 Task: Add the task  Implement a feature for users to track and manage their expenses on a budget to the section Expedition in the project XcelTech and add a Due Date to the respective task as 2024/04/21.
Action: Mouse moved to (898, 575)
Screenshot: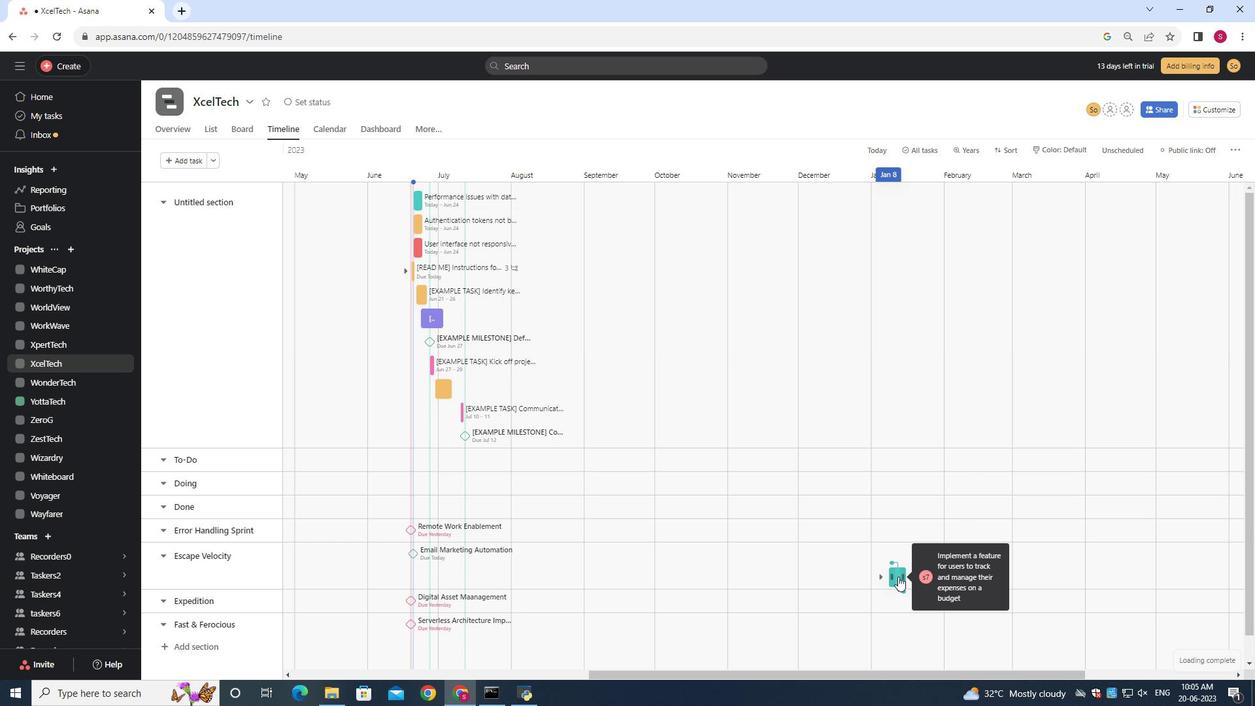 
Action: Mouse pressed left at (898, 575)
Screenshot: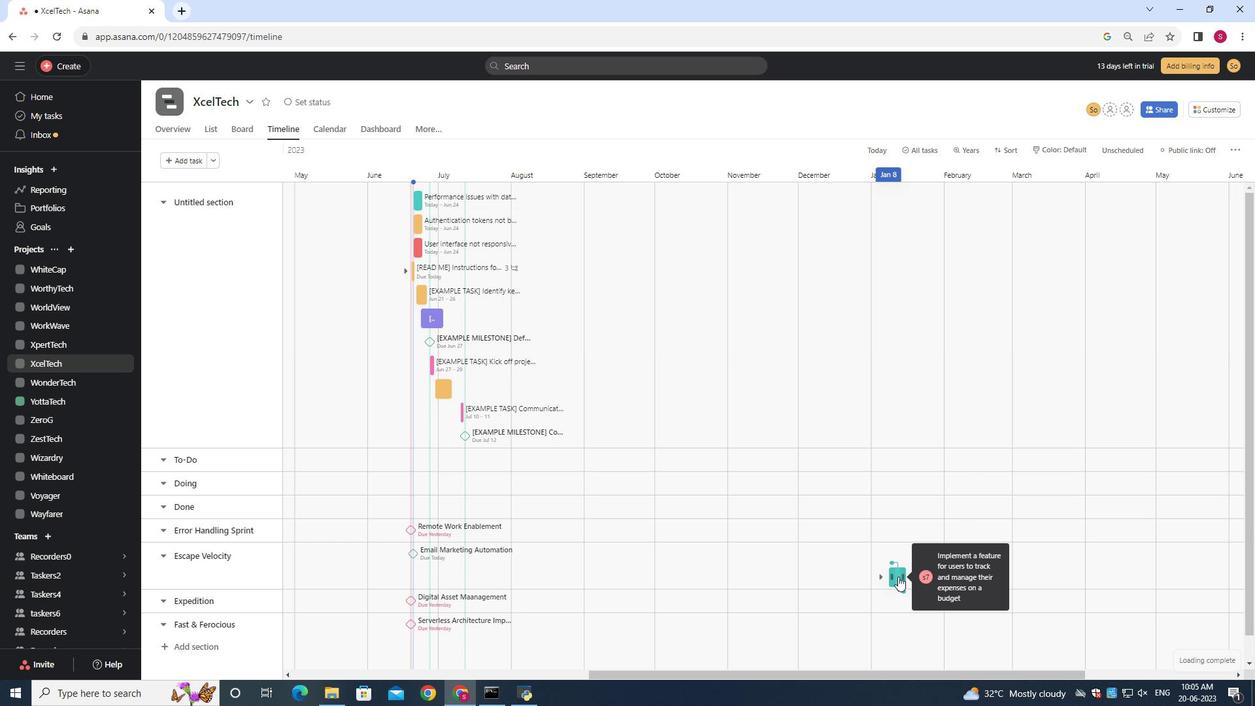 
Action: Mouse moved to (1018, 287)
Screenshot: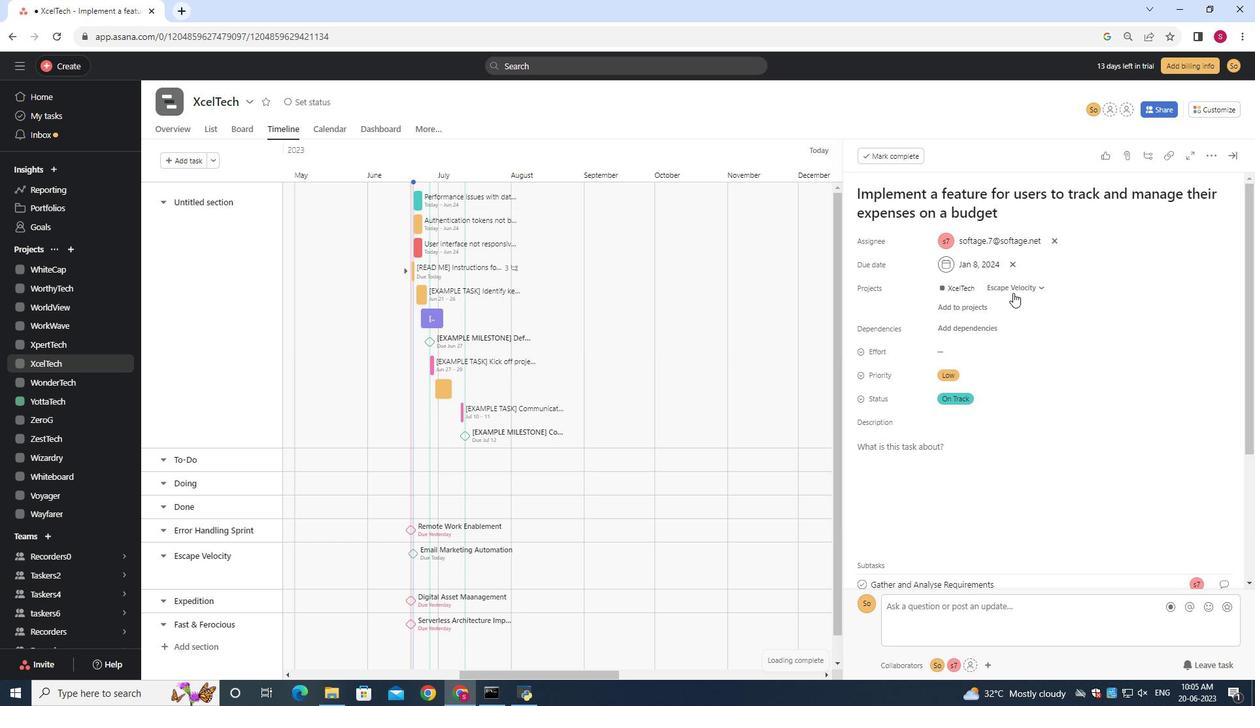 
Action: Mouse pressed left at (1018, 287)
Screenshot: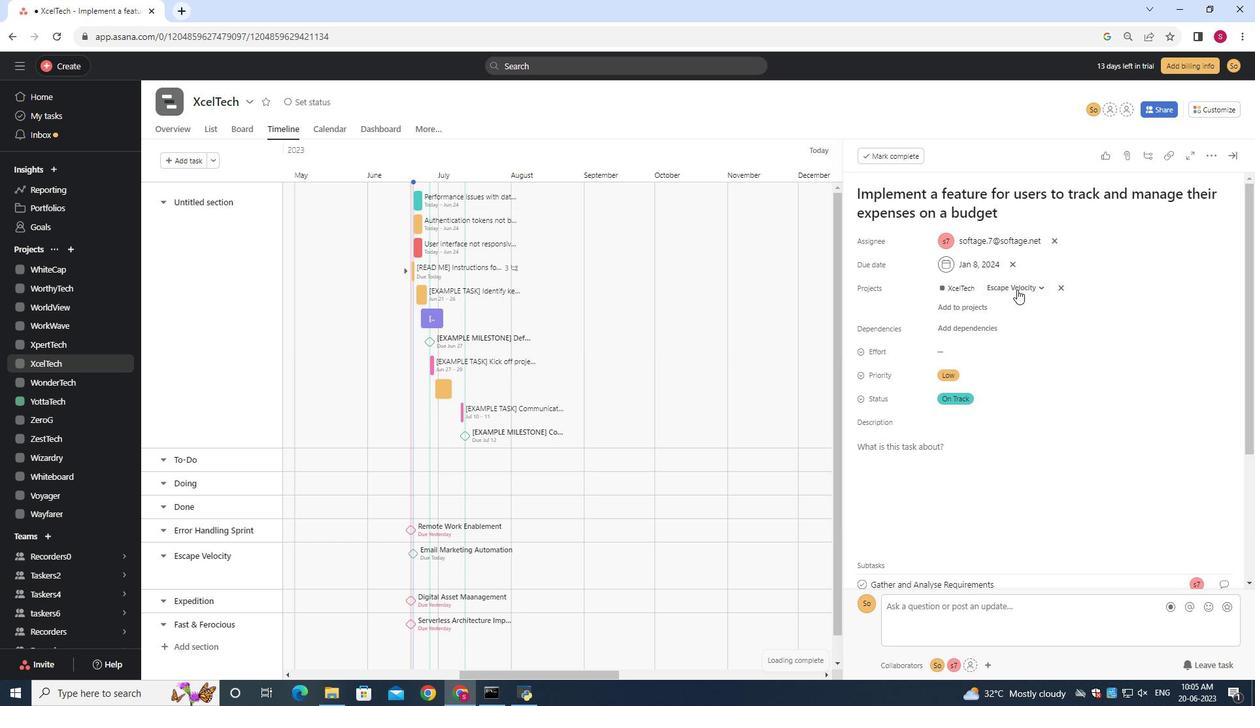 
Action: Mouse moved to (987, 439)
Screenshot: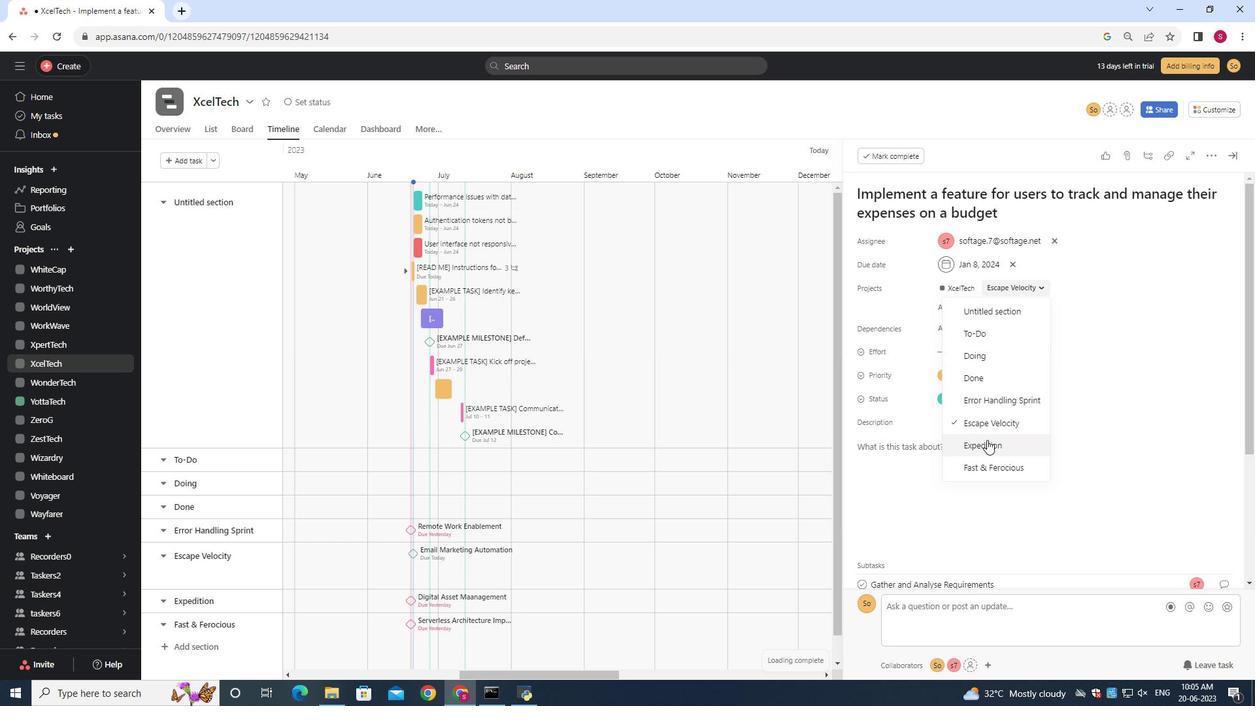 
Action: Mouse pressed left at (987, 439)
Screenshot: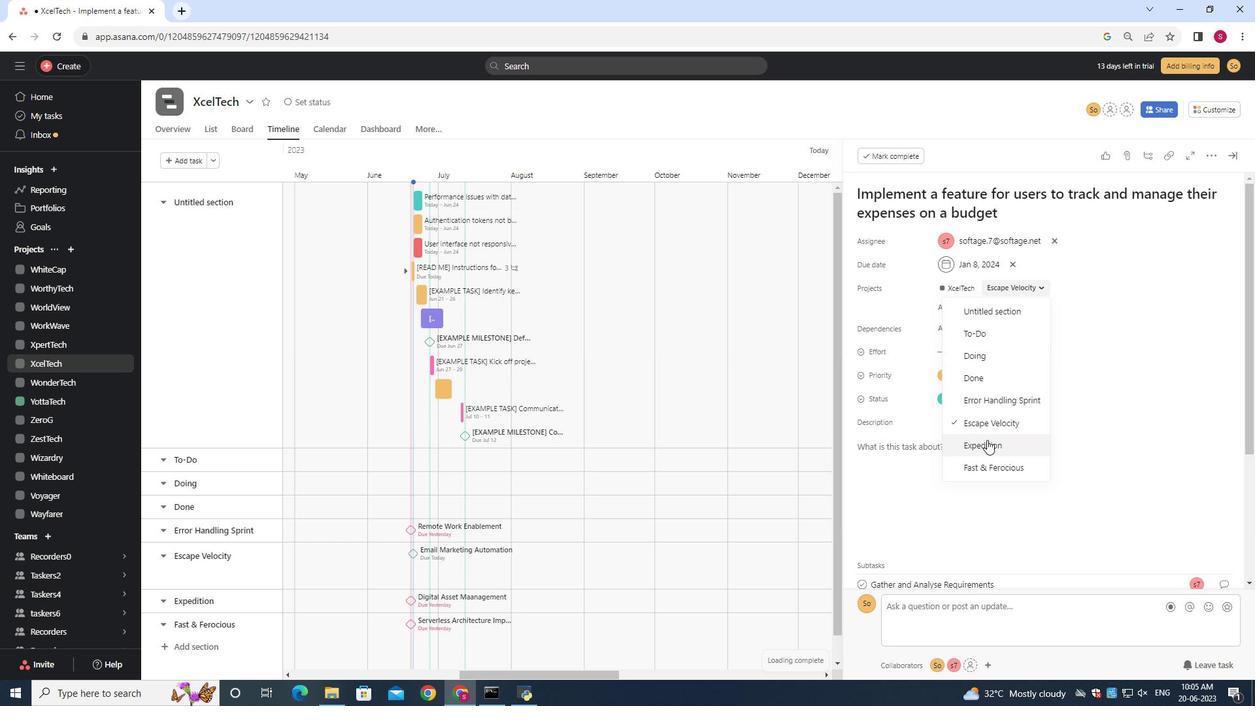 
Action: Mouse moved to (993, 262)
Screenshot: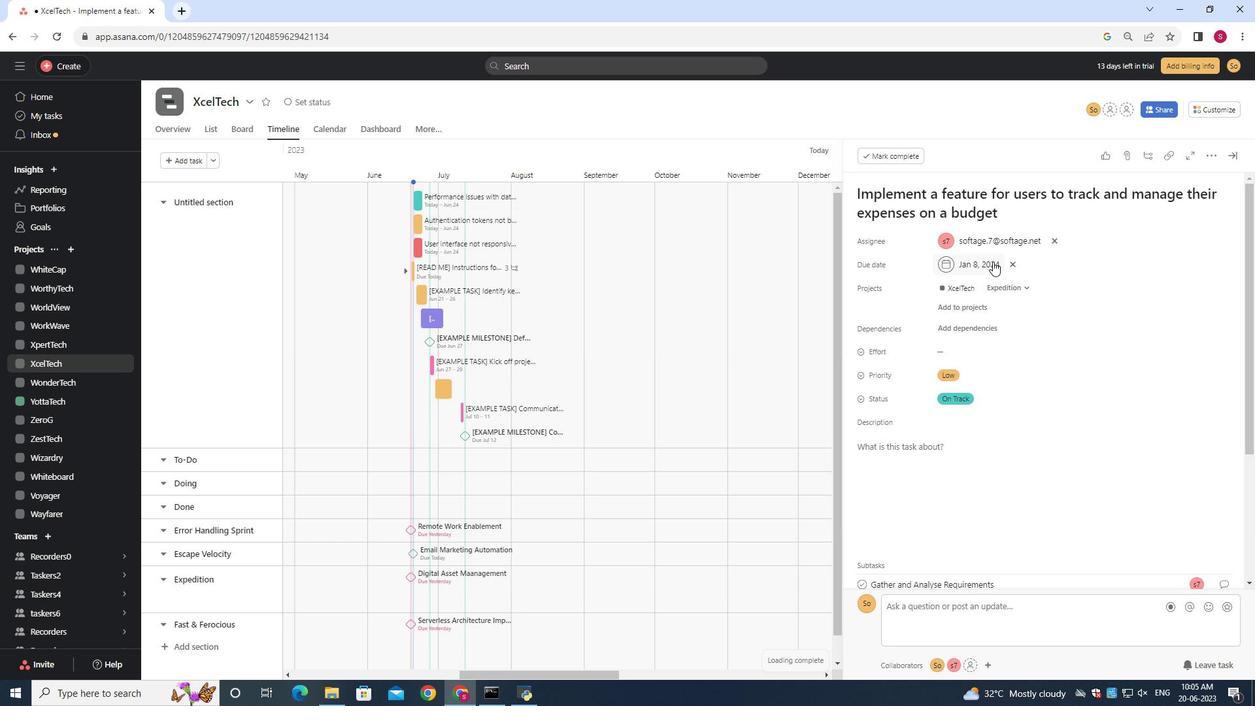 
Action: Mouse pressed left at (993, 262)
Screenshot: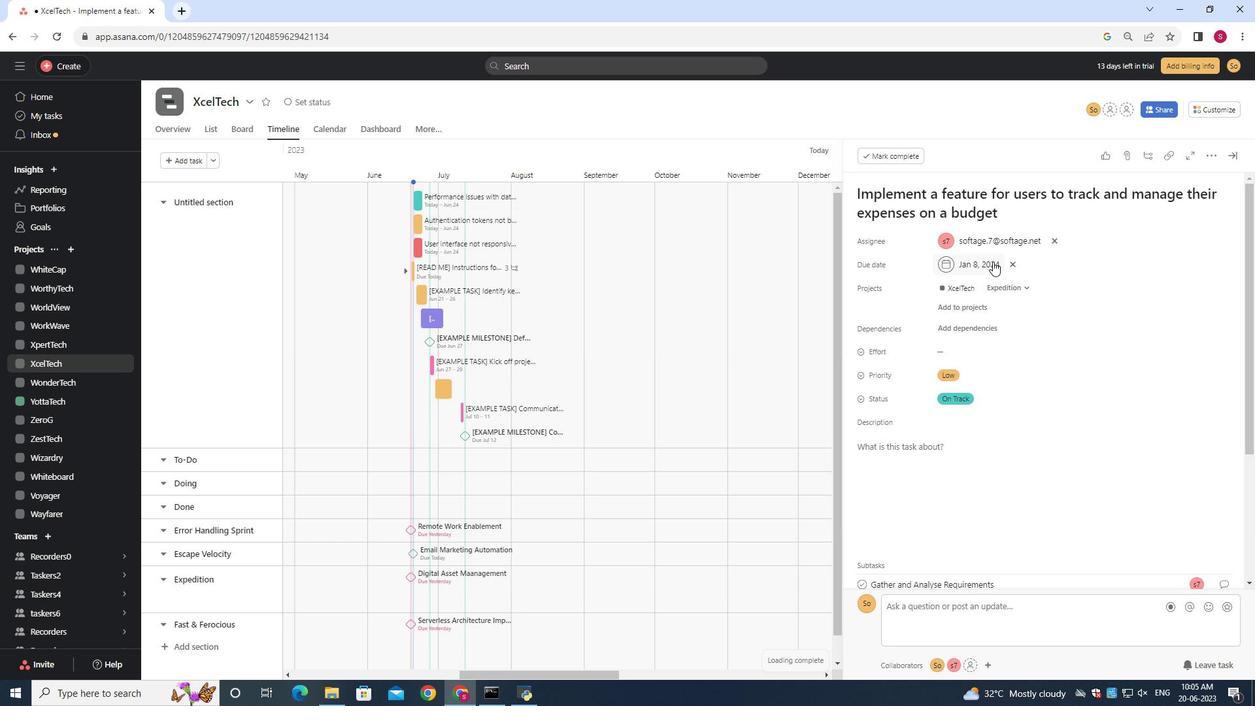 
Action: Mouse moved to (1012, 264)
Screenshot: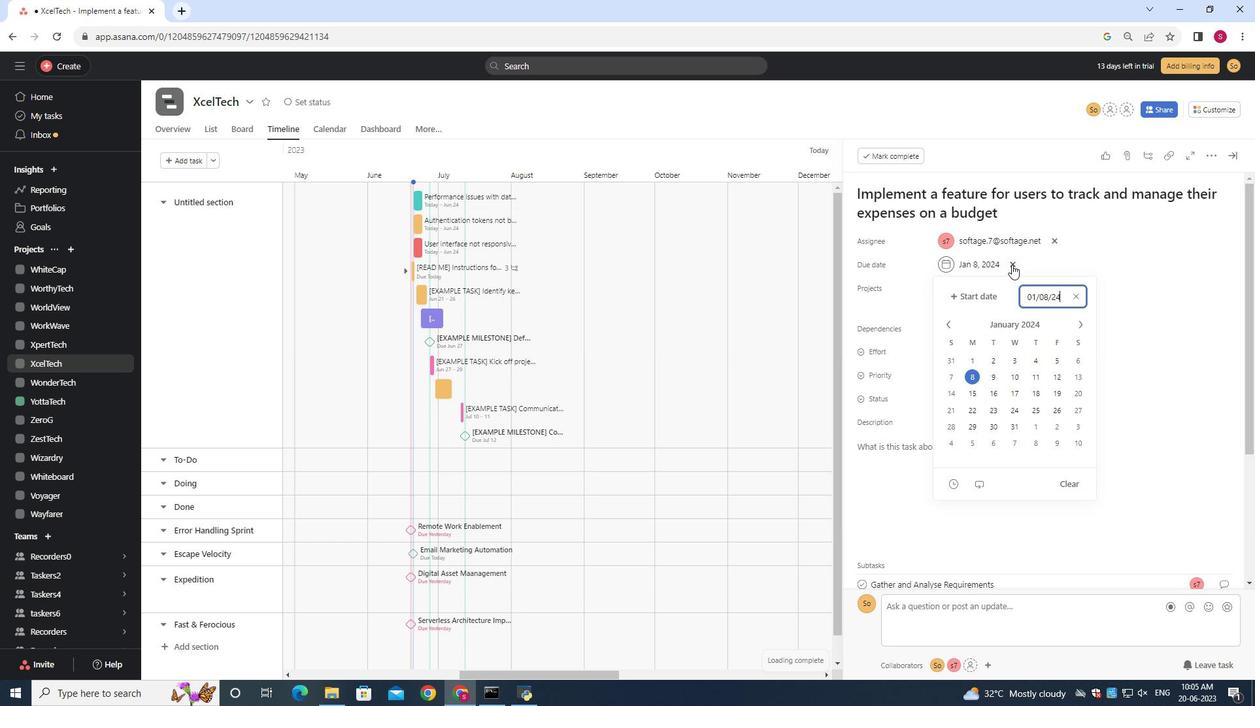 
Action: Mouse pressed left at (1012, 264)
Screenshot: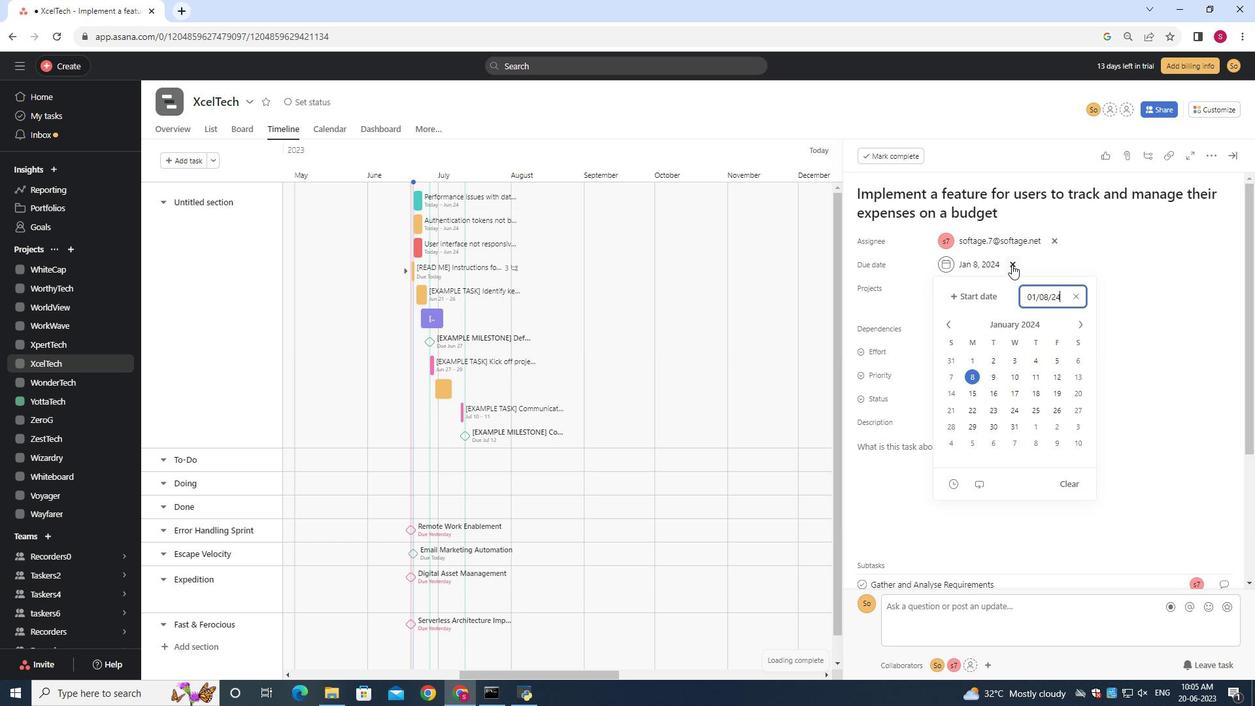 
Action: Mouse moved to (974, 266)
Screenshot: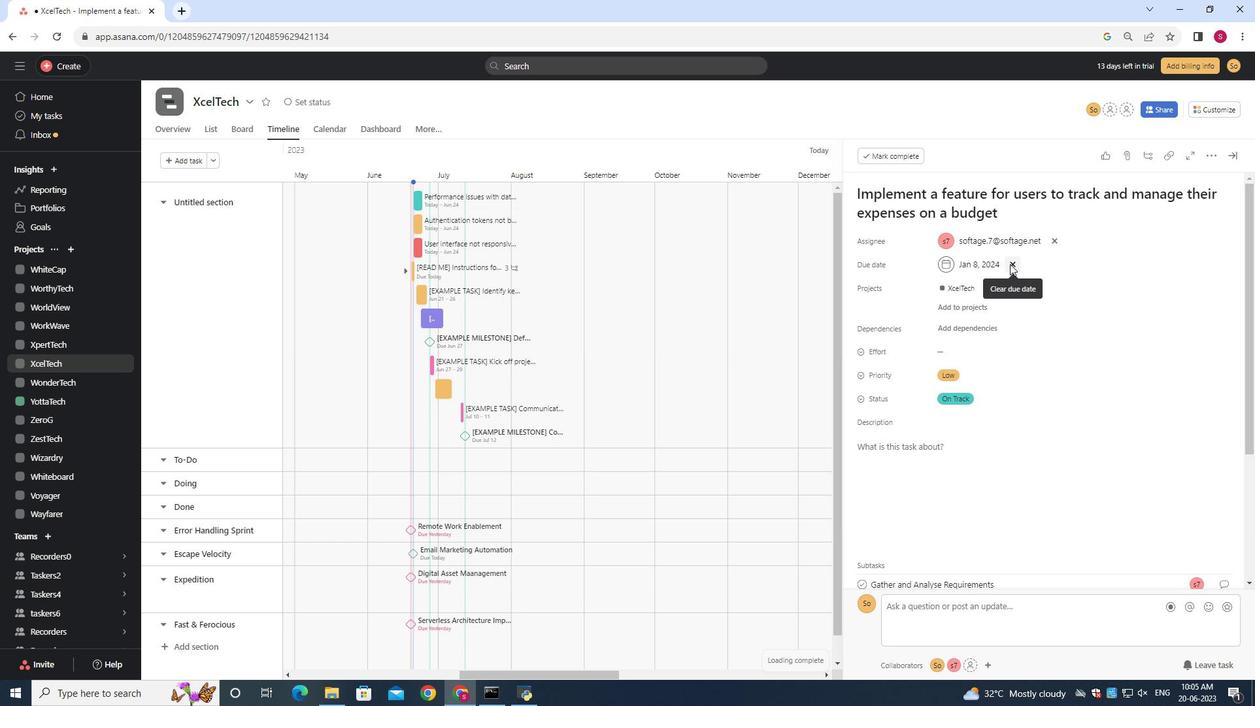 
Action: Mouse pressed left at (974, 266)
Screenshot: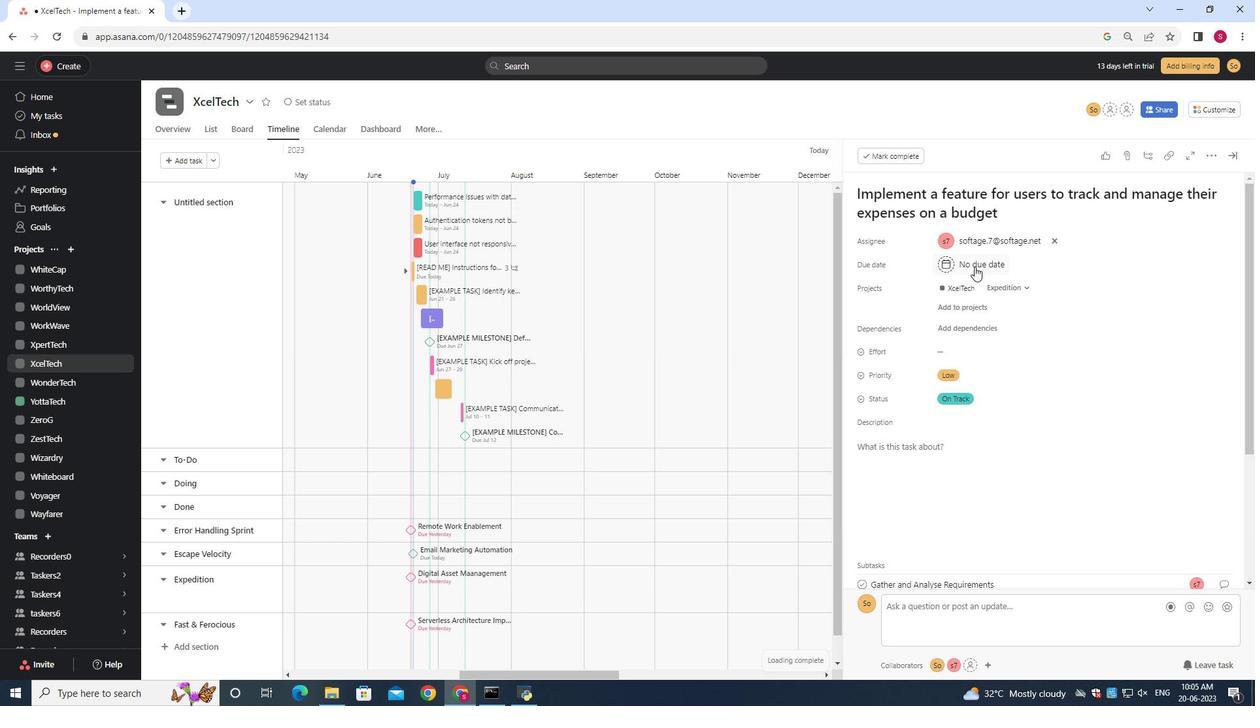 
Action: Mouse moved to (975, 279)
Screenshot: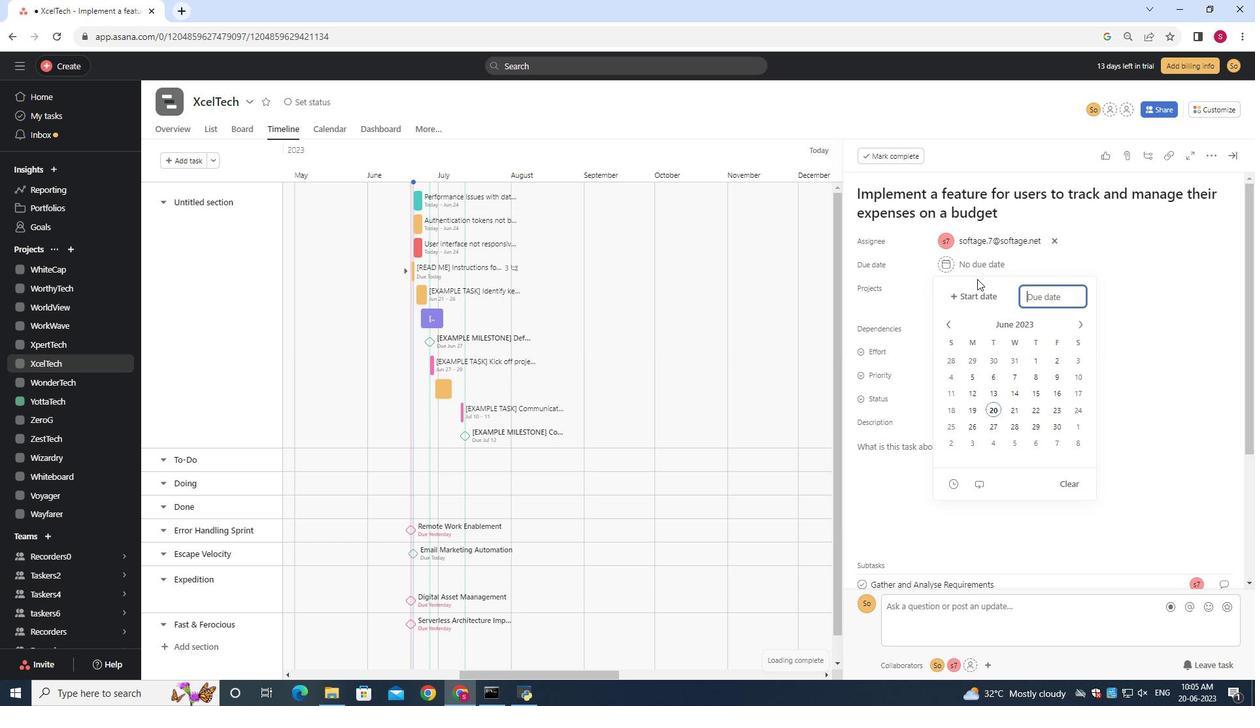 
Action: Key pressed 2024/
Screenshot: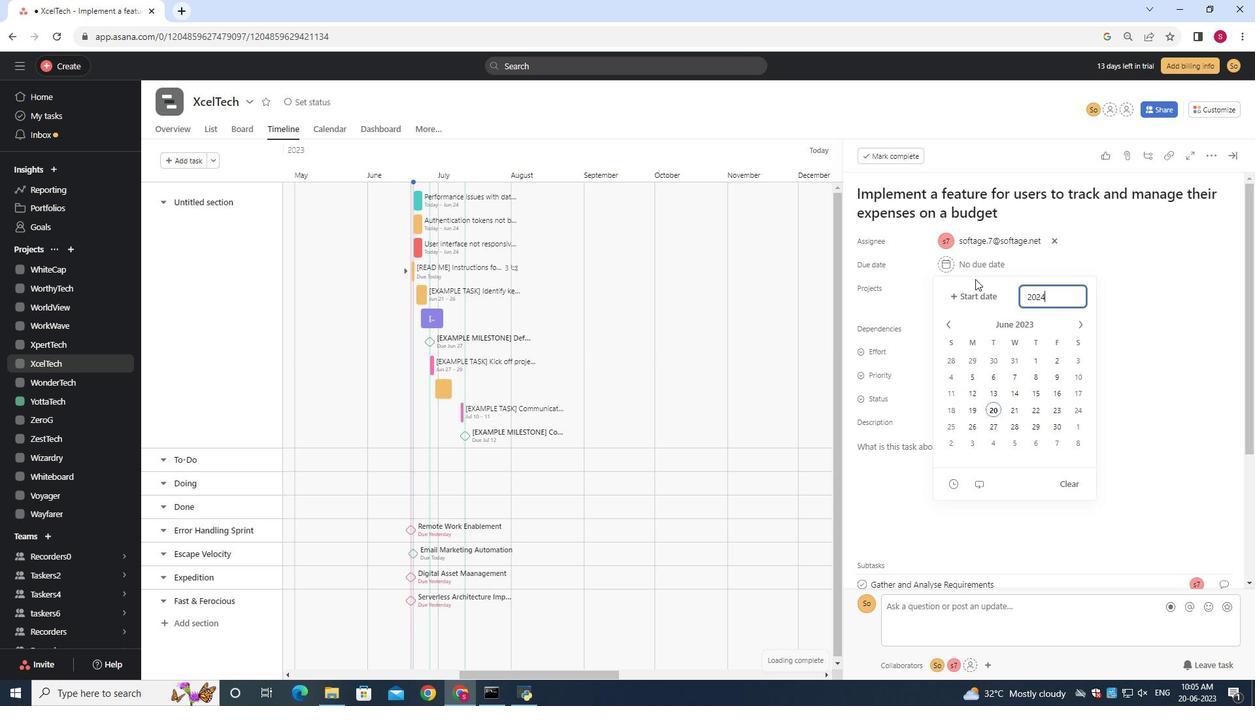 
Action: Mouse moved to (980, 281)
Screenshot: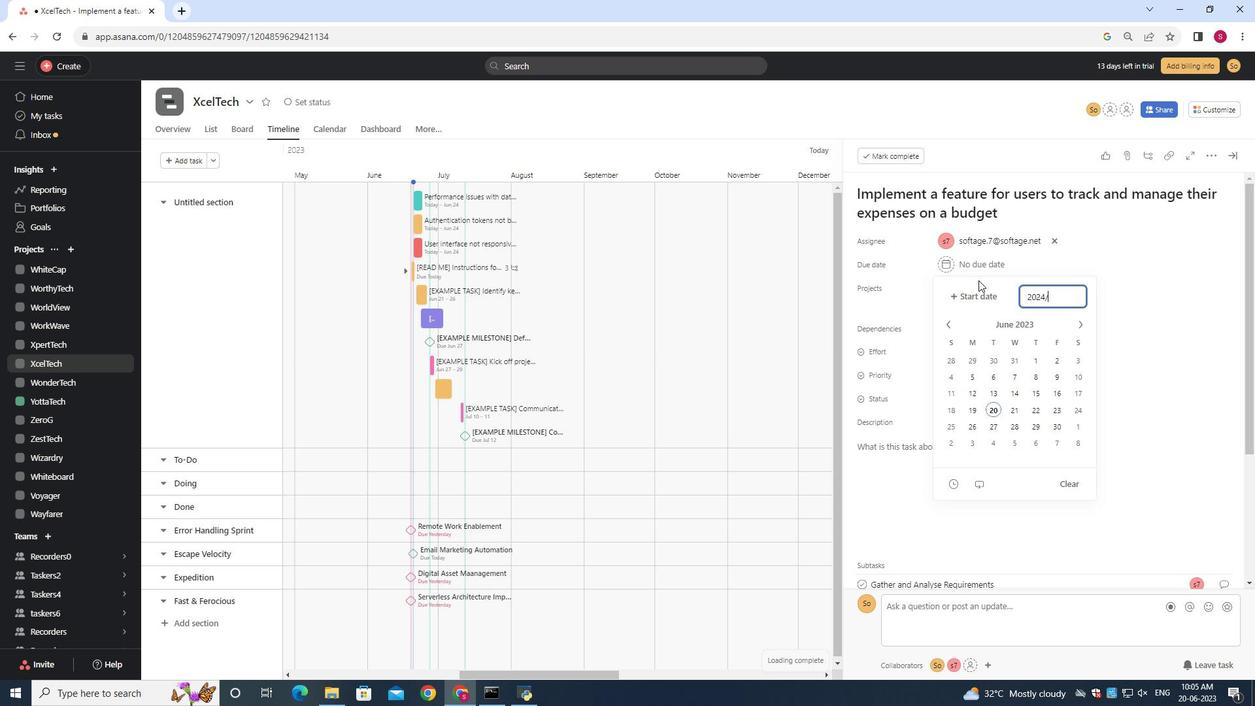 
Action: Key pressed 04/21<Key.enter>
Screenshot: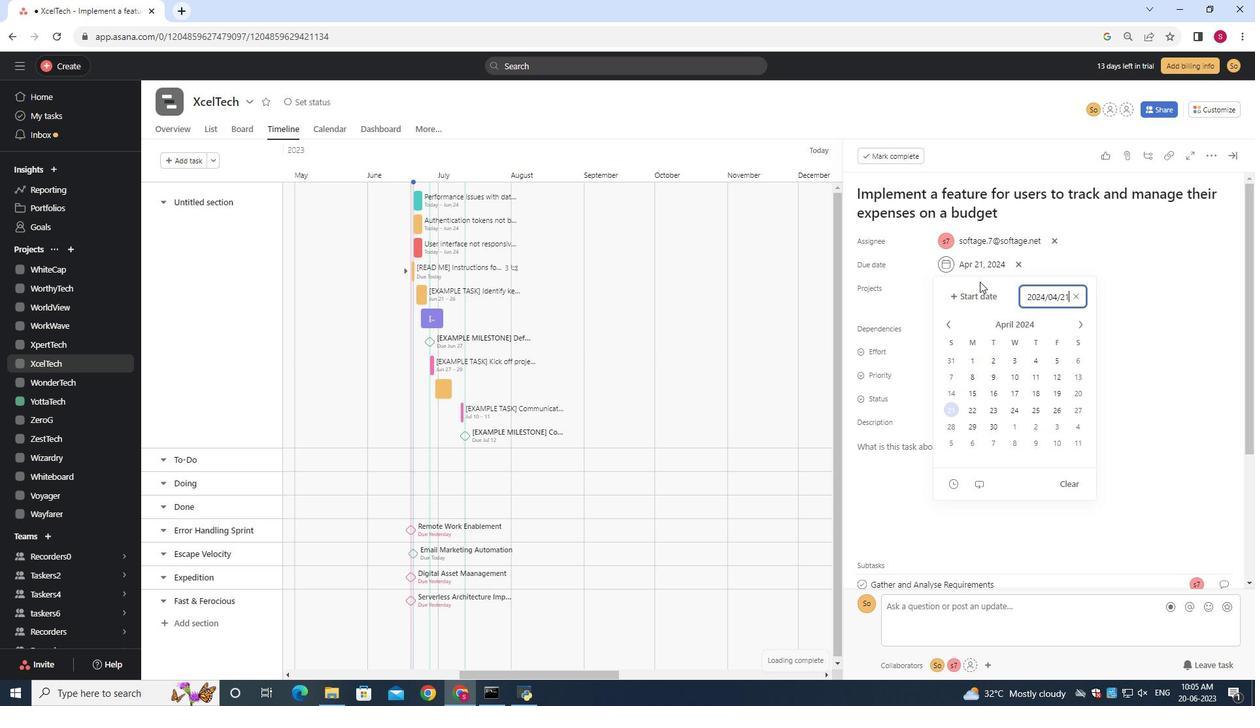 
